 Task: Open Card Card0000000096 in Board Board0000000024 in Workspace WS0000000008 in Trello. Add Member Email0000000032 to Card Card0000000096 in Board Board0000000024 in Workspace WS0000000008 in Trello. Add Red Label titled Label0000000096 to Card Card0000000096 in Board Board0000000024 in Workspace WS0000000008 in Trello. Add Checklist CL0000000096 to Card Card0000000096 in Board Board0000000024 in Workspace WS0000000008 in Trello. Add Dates with Start Date as Nov 01 2023 and Due Date as Nov 30 2023 to Card Card0000000096 in Board Board0000000024 in Workspace WS0000000008 in Trello
Action: Mouse moved to (304, 456)
Screenshot: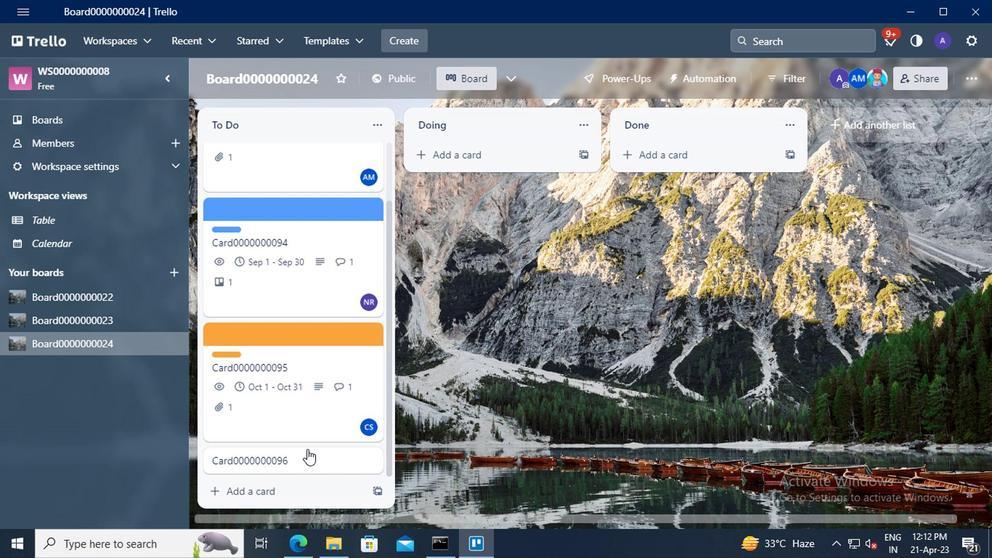 
Action: Mouse pressed left at (304, 456)
Screenshot: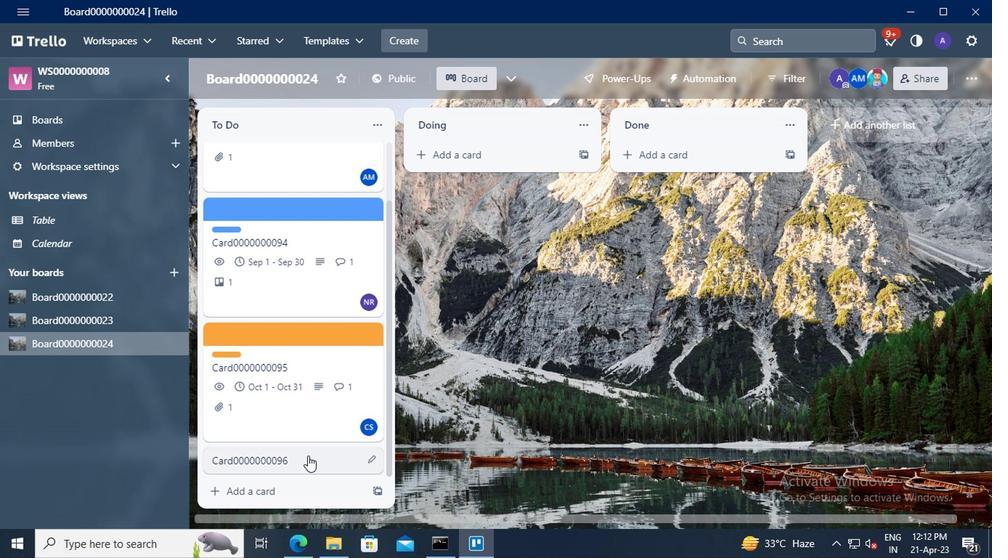 
Action: Mouse moved to (685, 187)
Screenshot: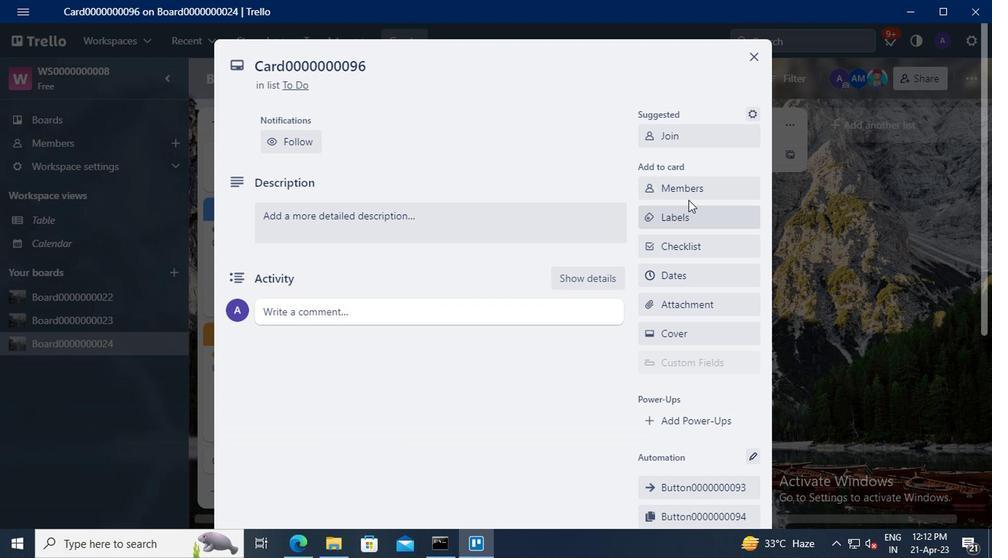 
Action: Mouse pressed left at (685, 187)
Screenshot: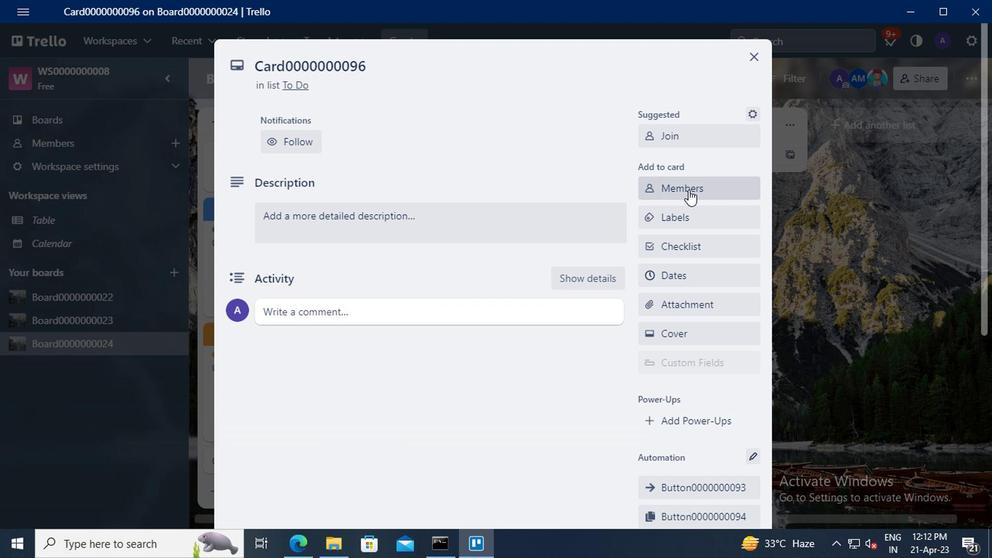 
Action: Mouse moved to (669, 250)
Screenshot: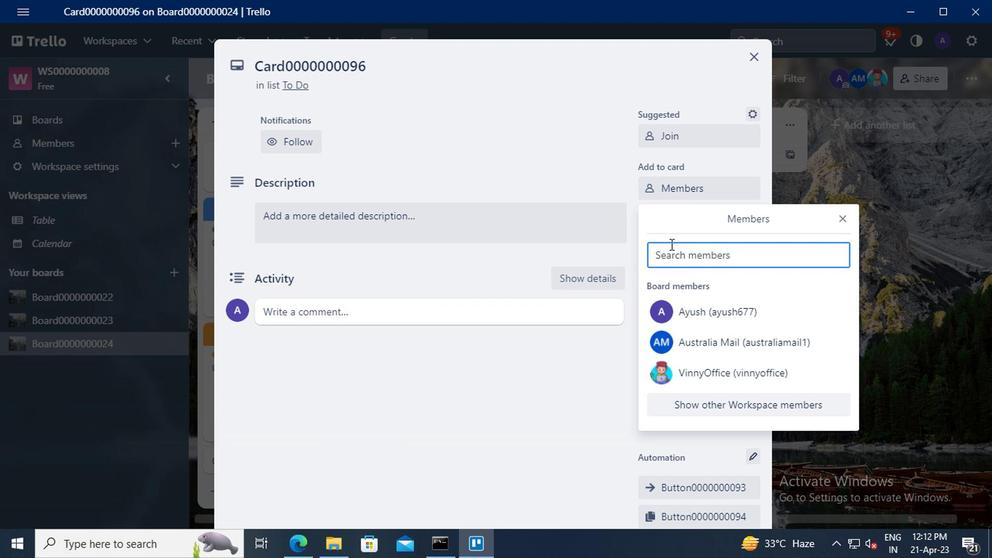 
Action: Mouse pressed left at (669, 250)
Screenshot: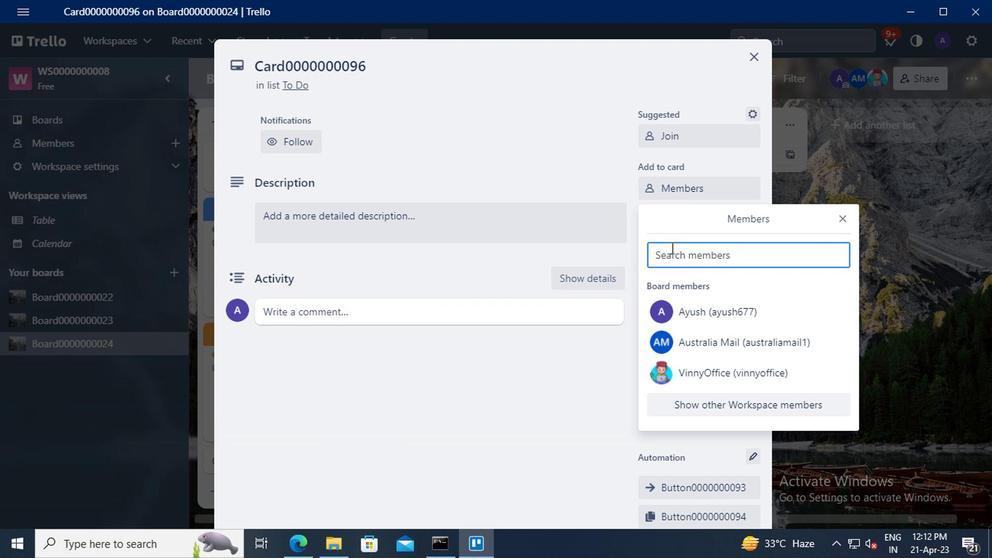 
Action: Mouse moved to (329, 140)
Screenshot: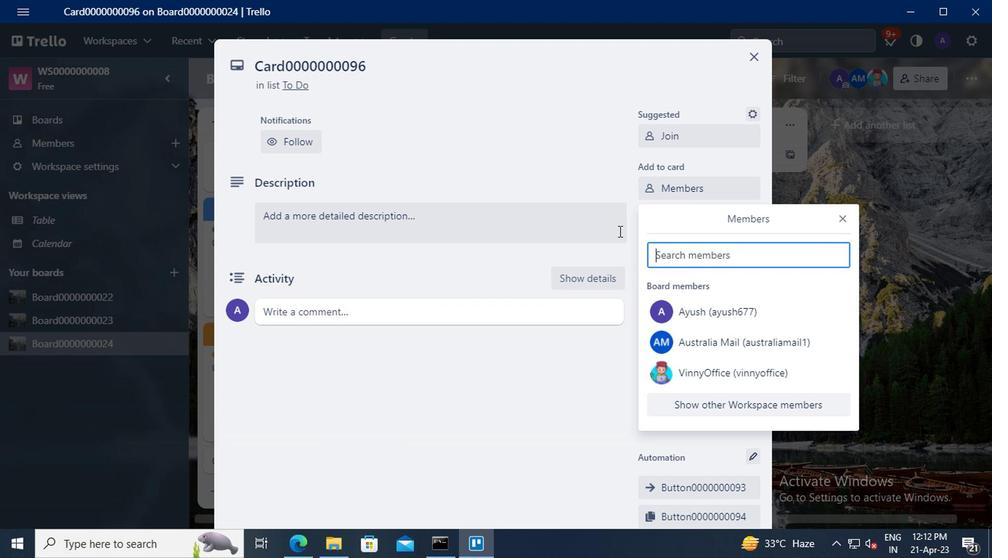 
Action: Key pressed vinny
Screenshot: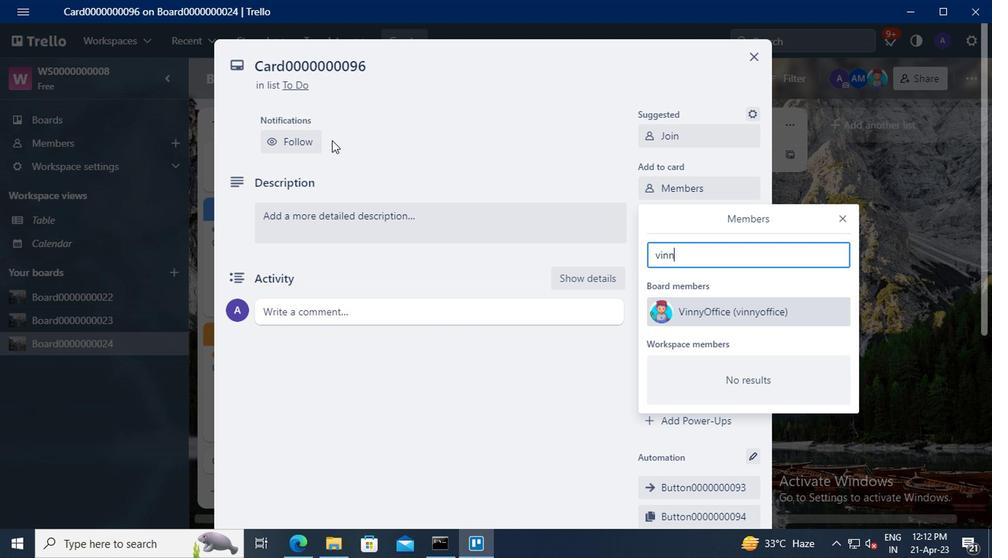 
Action: Mouse moved to (328, 140)
Screenshot: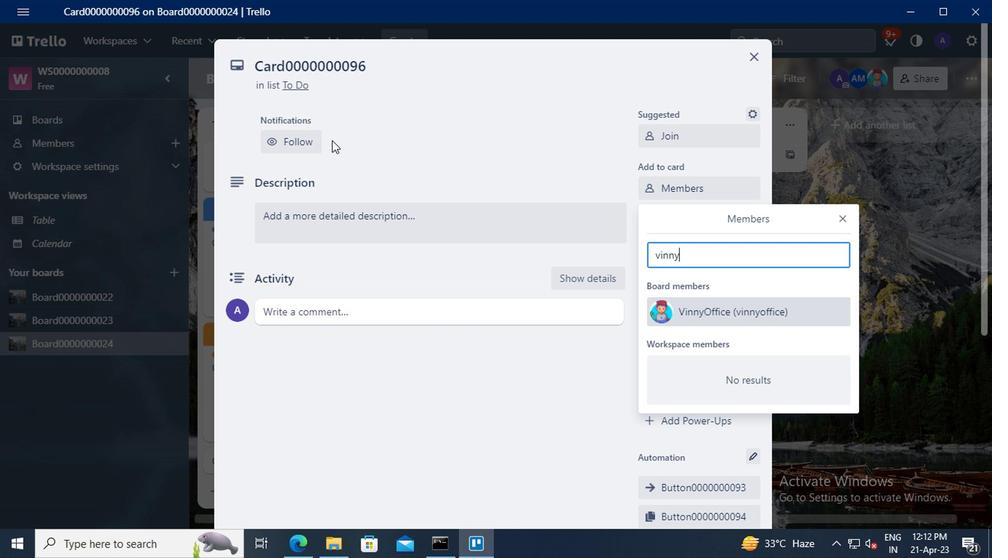 
Action: Key pressed office2<Key.shift>@GMAIL.COM
Screenshot: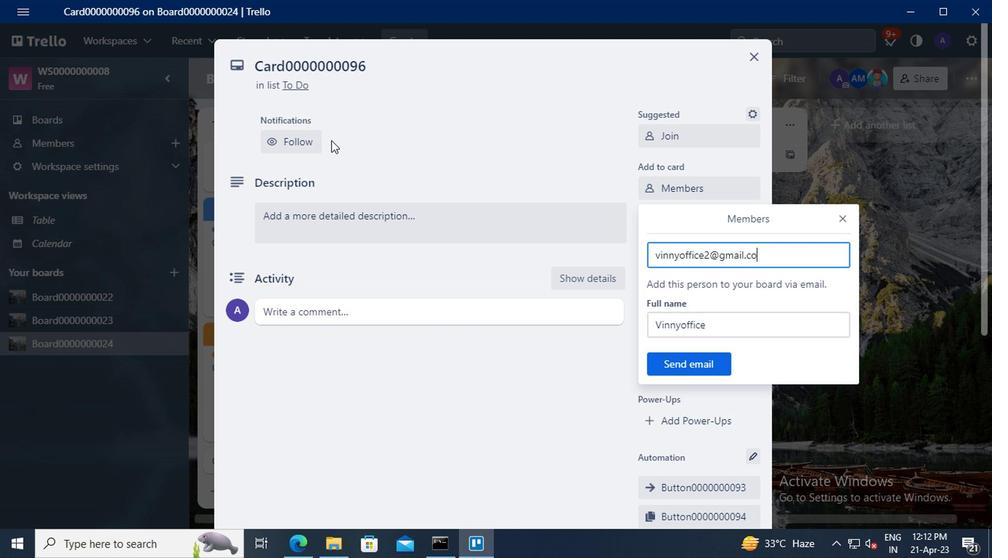 
Action: Mouse moved to (671, 368)
Screenshot: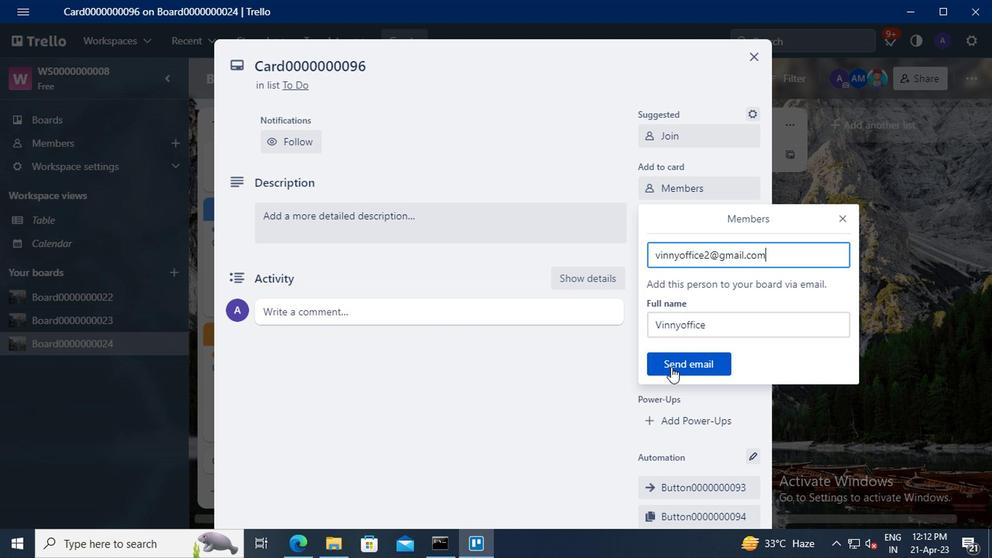 
Action: Mouse pressed left at (671, 368)
Screenshot: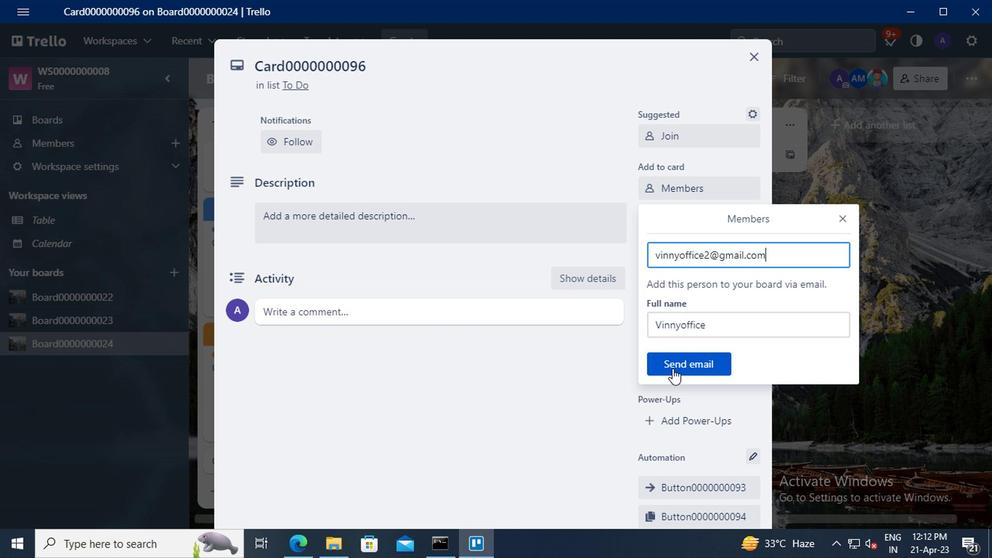 
Action: Mouse moved to (688, 218)
Screenshot: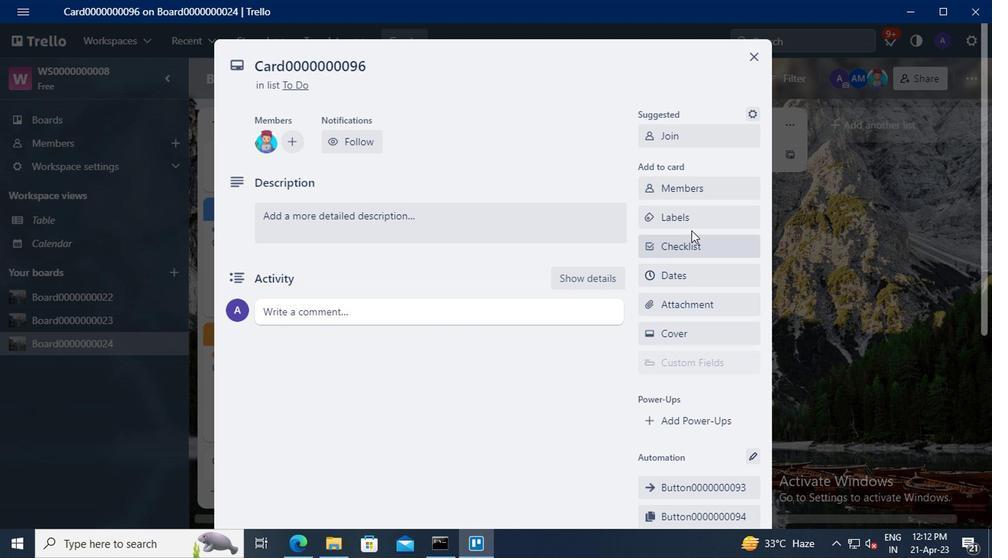 
Action: Mouse pressed left at (688, 218)
Screenshot: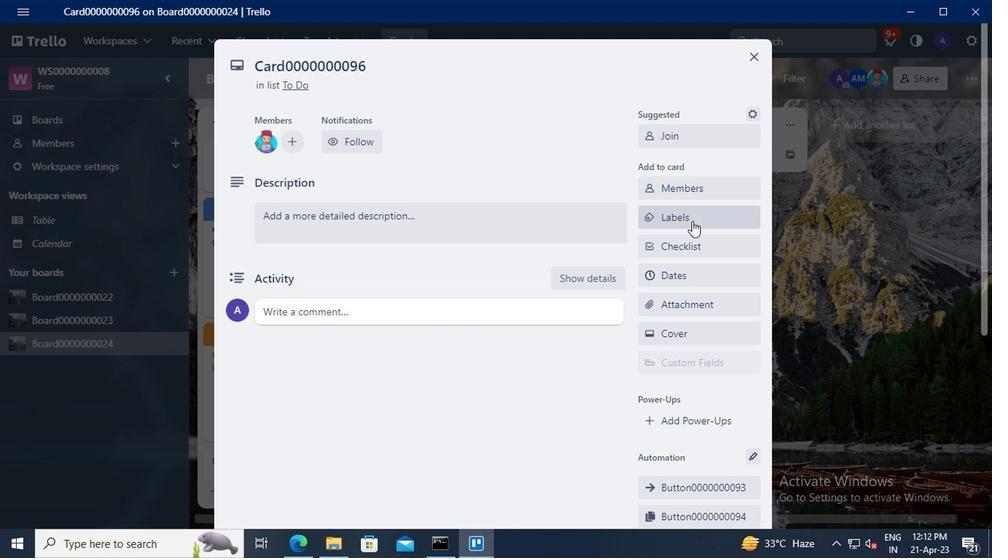 
Action: Mouse moved to (722, 409)
Screenshot: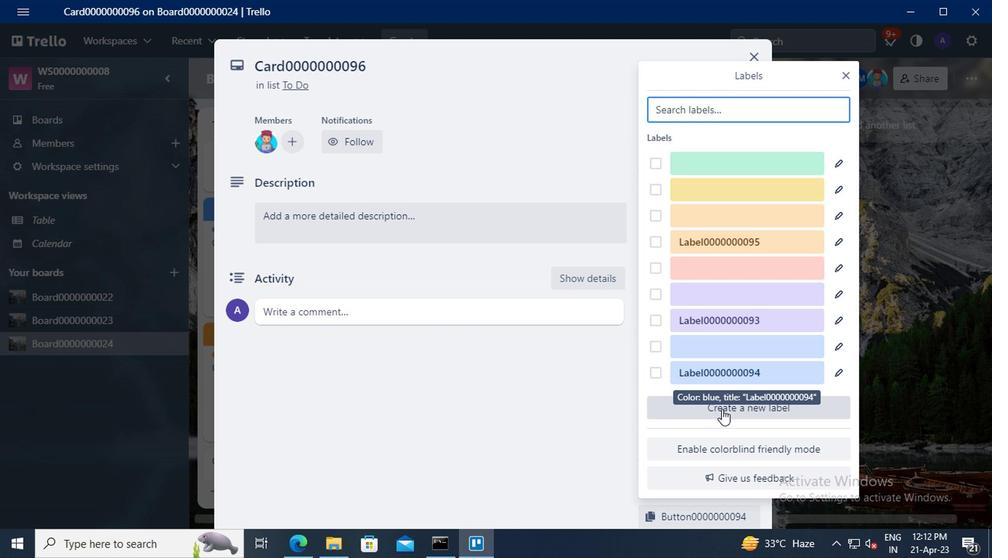 
Action: Mouse pressed left at (722, 409)
Screenshot: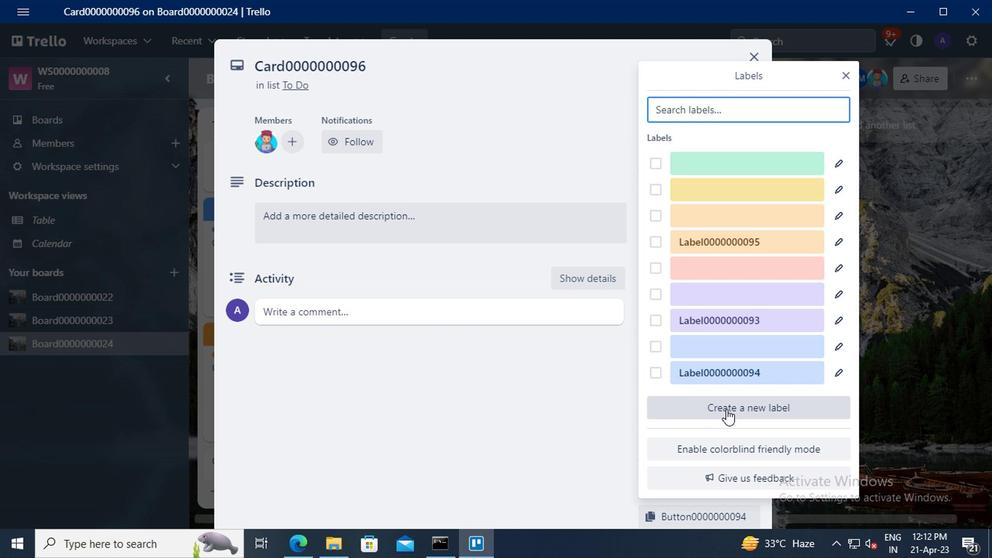 
Action: Mouse moved to (676, 209)
Screenshot: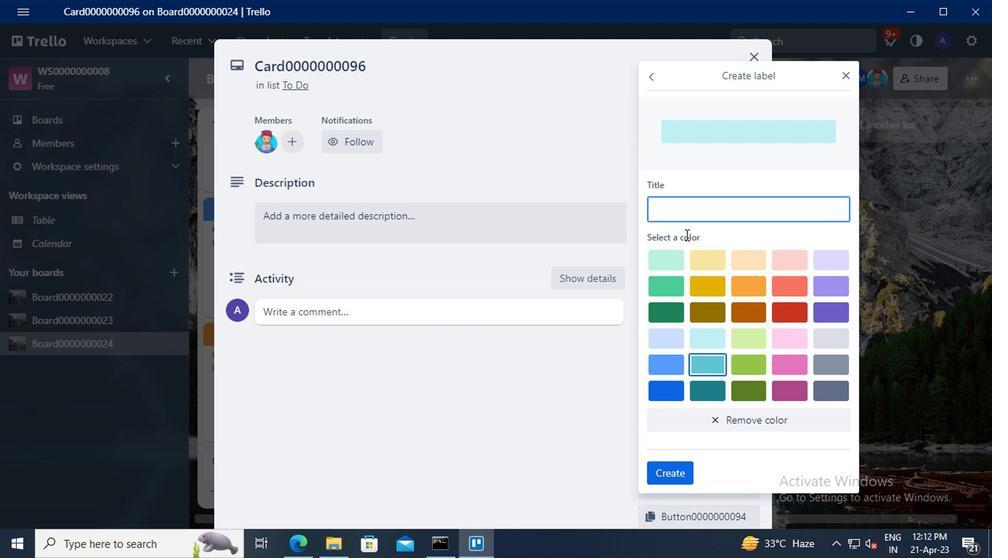 
Action: Mouse pressed left at (676, 209)
Screenshot: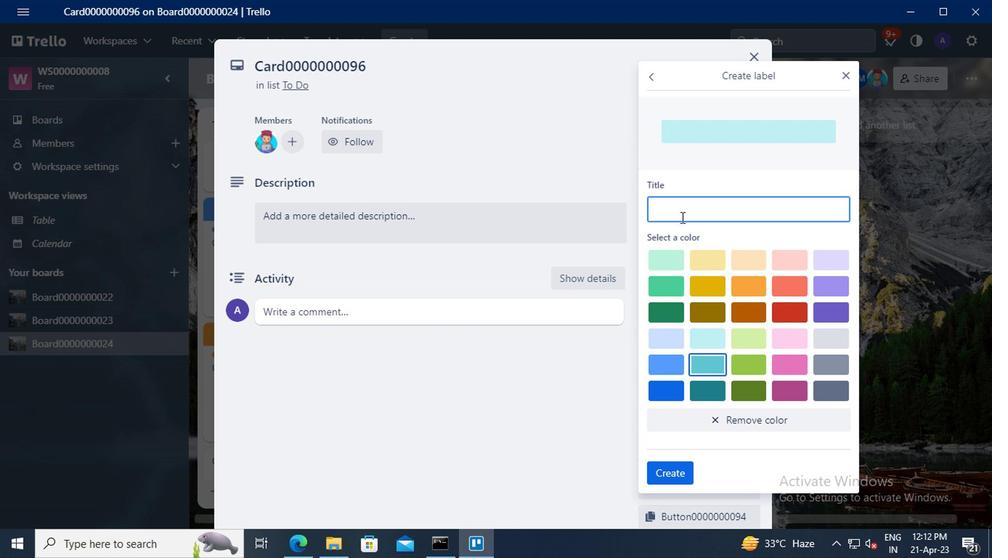 
Action: Mouse moved to (623, 188)
Screenshot: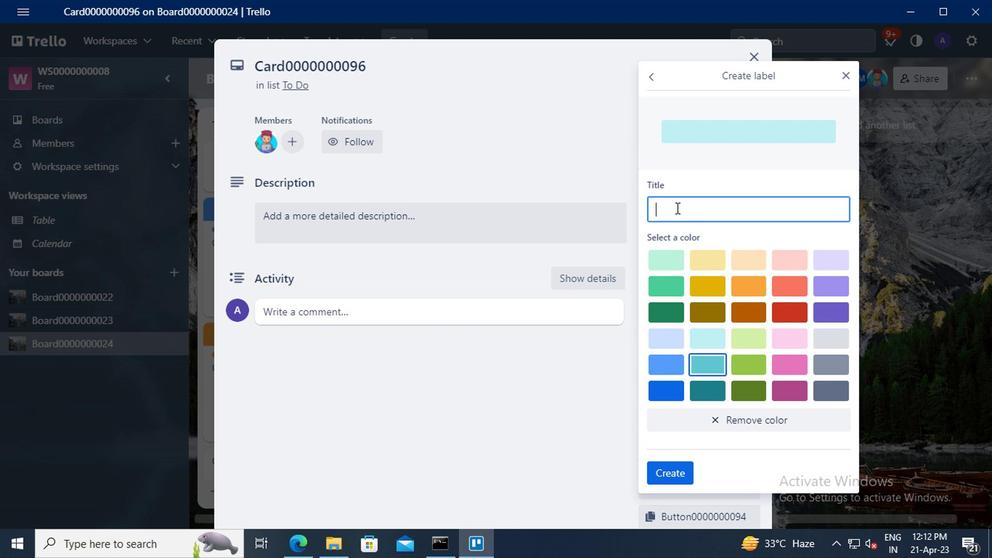 
Action: Key pressed <Key.shift>LABEL0000000096
Screenshot: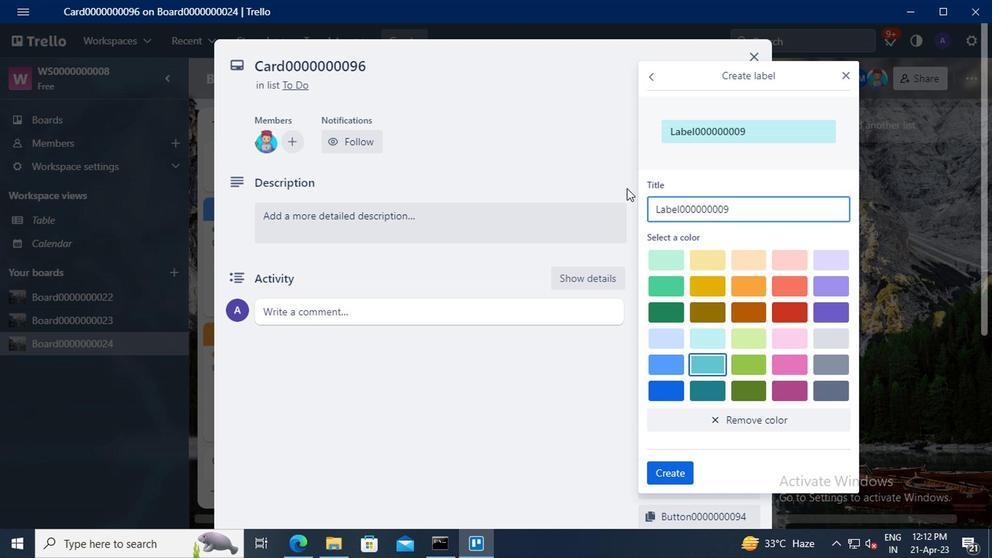 
Action: Mouse moved to (783, 282)
Screenshot: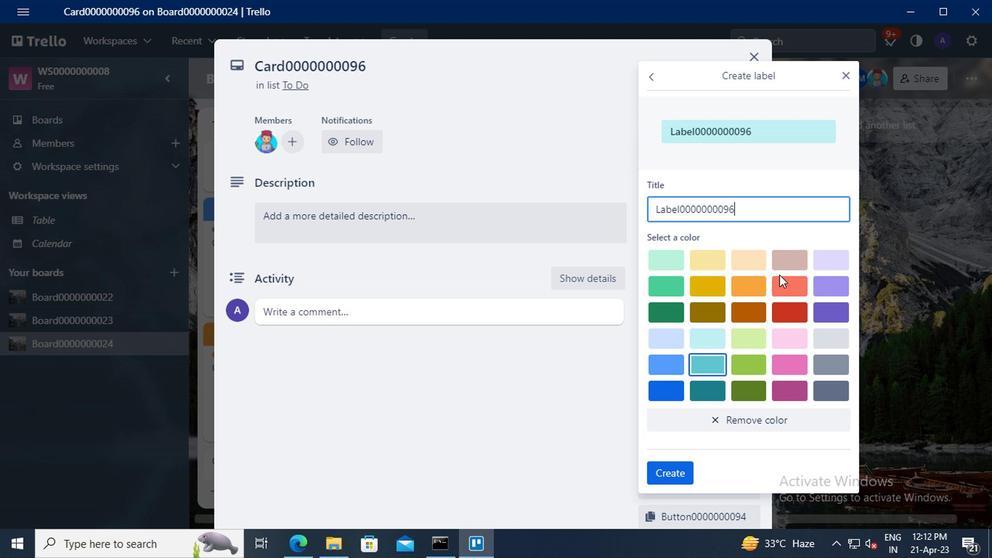
Action: Mouse pressed left at (783, 282)
Screenshot: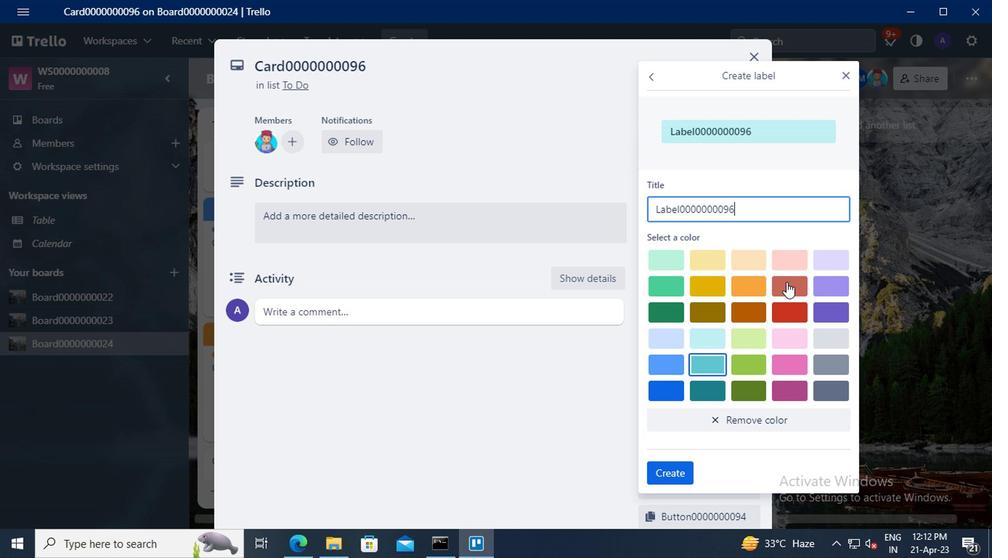 
Action: Mouse moved to (681, 468)
Screenshot: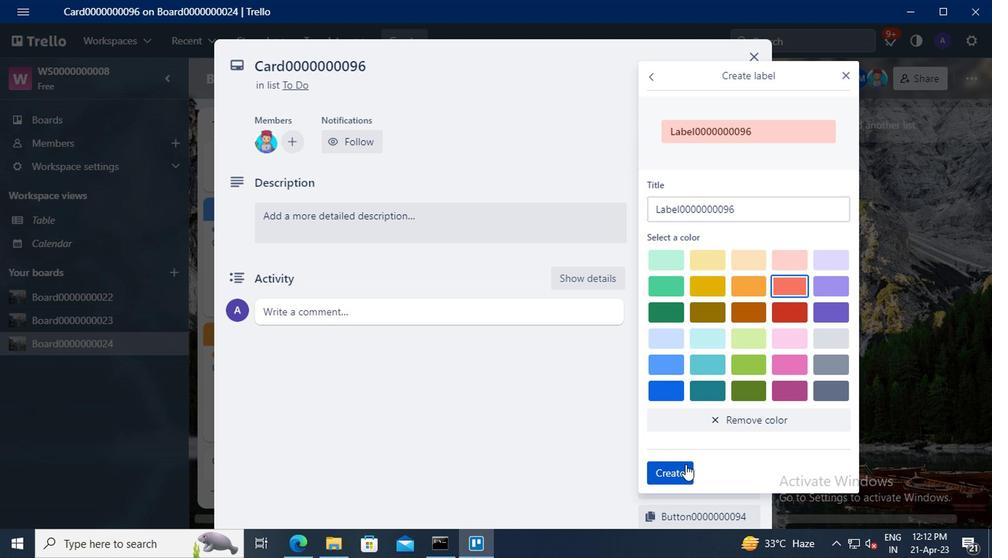 
Action: Mouse pressed left at (681, 468)
Screenshot: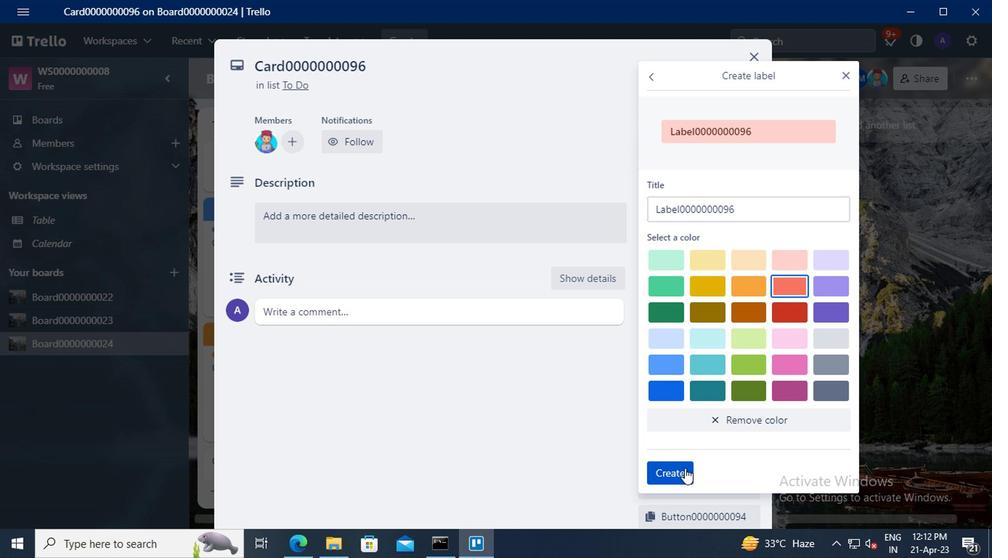 
Action: Mouse moved to (841, 74)
Screenshot: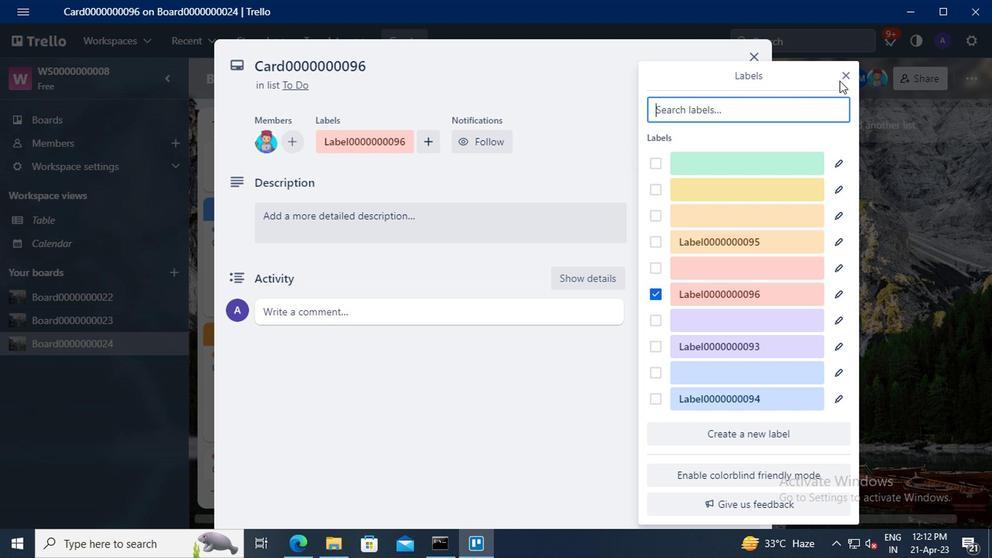 
Action: Mouse pressed left at (841, 74)
Screenshot: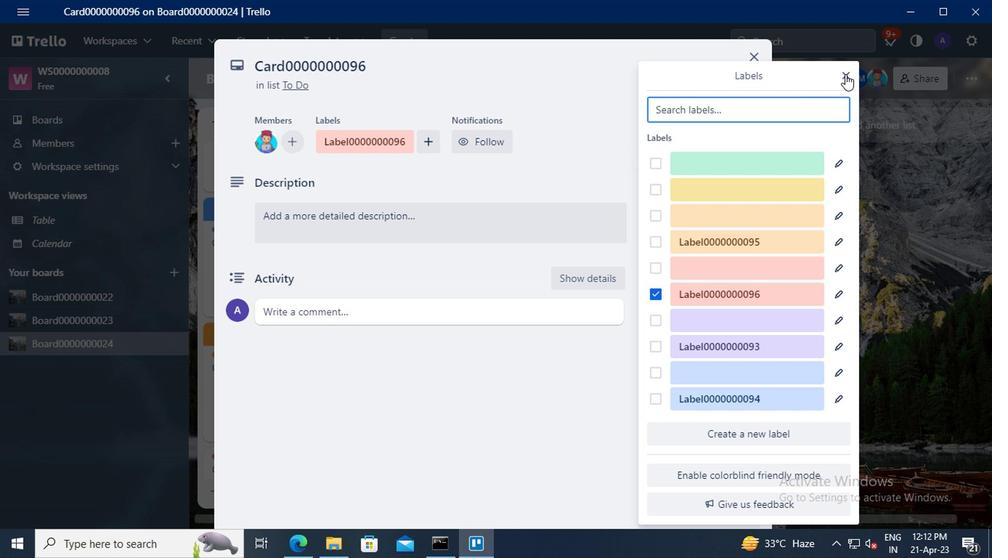 
Action: Mouse moved to (667, 245)
Screenshot: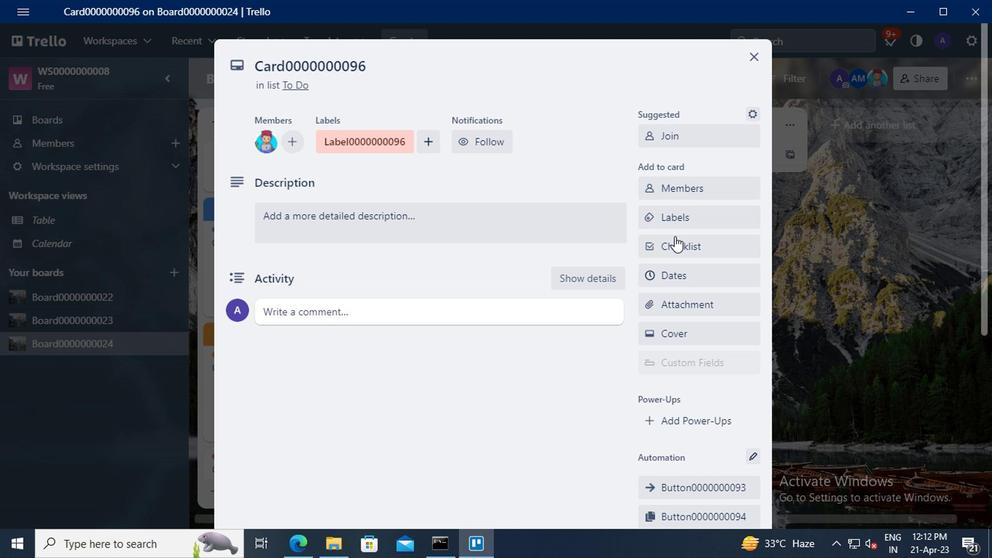 
Action: Mouse pressed left at (667, 245)
Screenshot: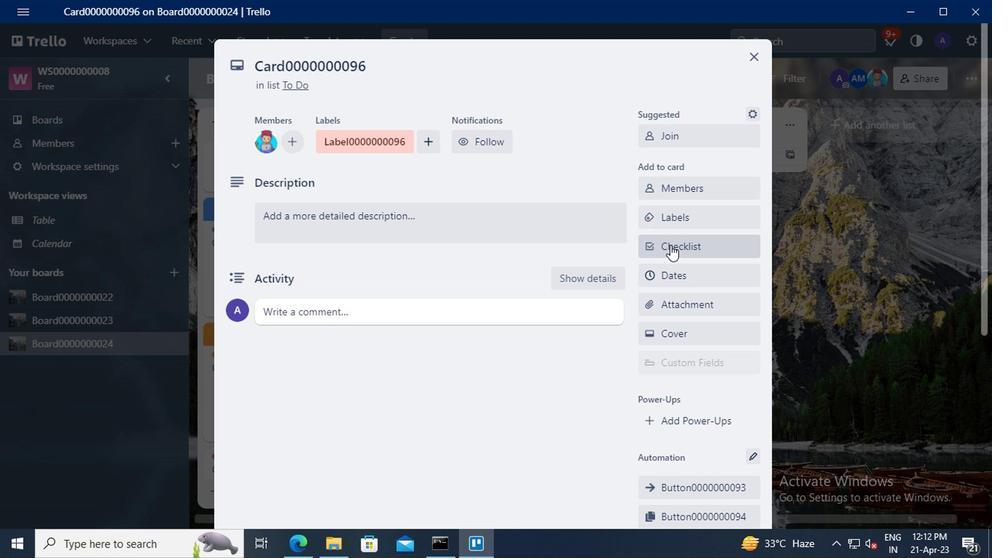 
Action: Key pressed <Key.delete><Key.shift>CL0000000096
Screenshot: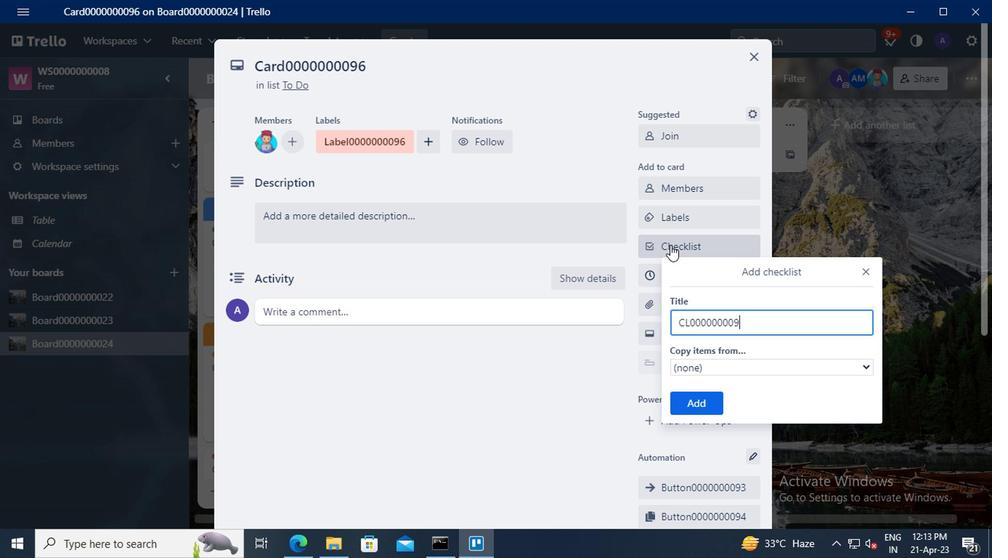 
Action: Mouse moved to (703, 399)
Screenshot: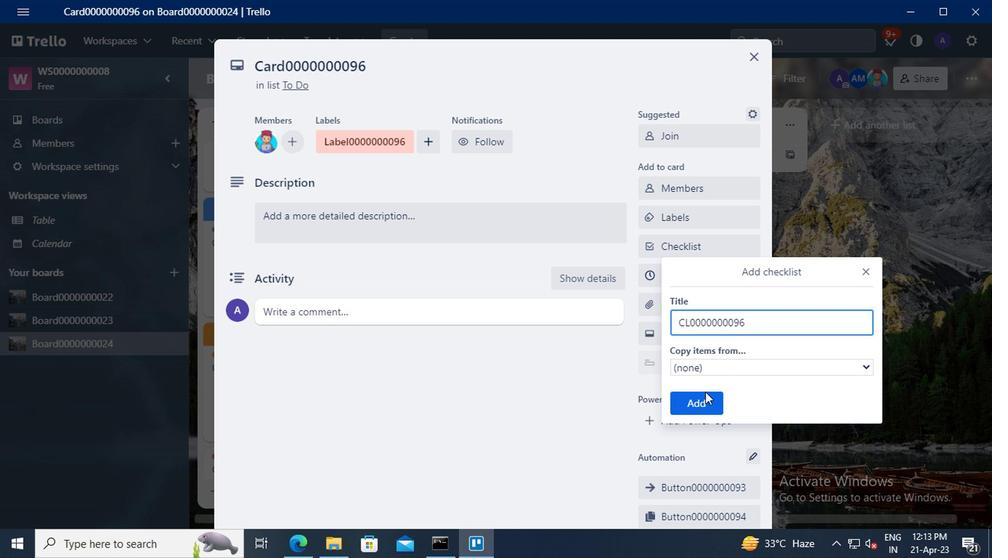 
Action: Mouse pressed left at (703, 399)
Screenshot: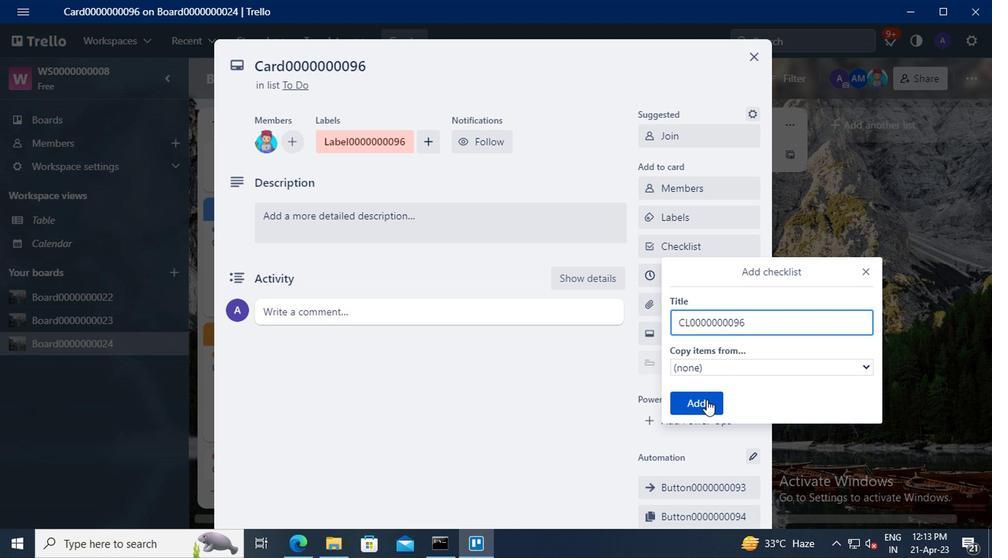 
Action: Mouse moved to (681, 277)
Screenshot: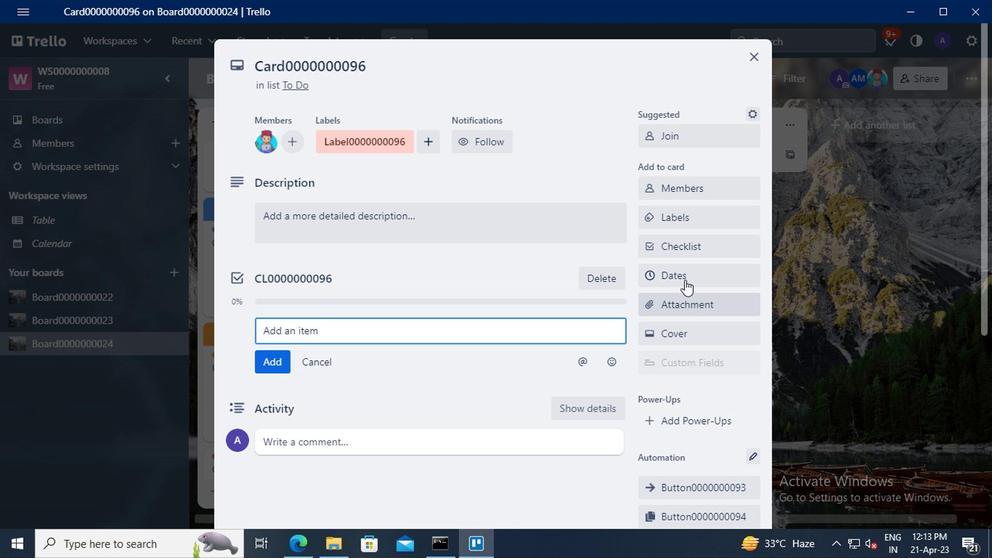 
Action: Mouse pressed left at (681, 277)
Screenshot: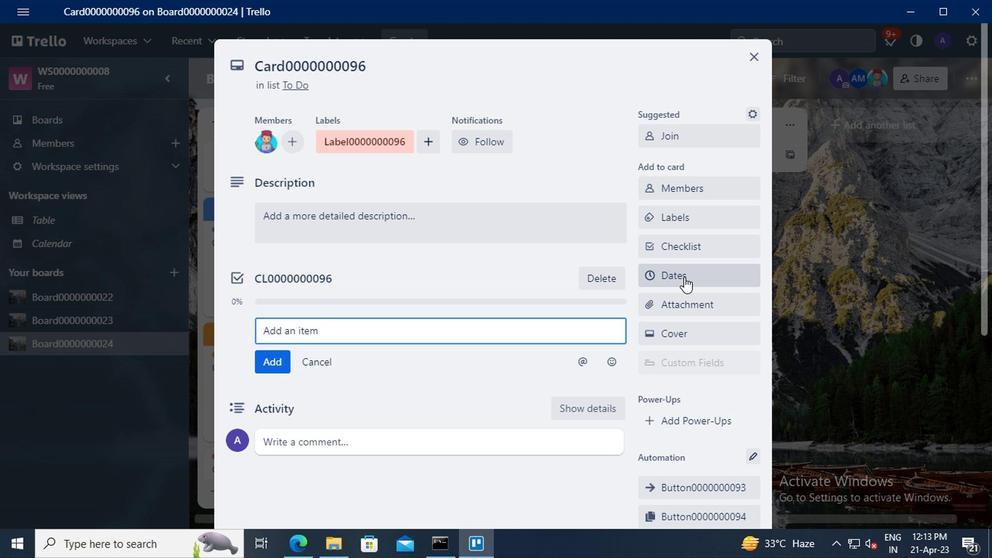
Action: Mouse moved to (651, 337)
Screenshot: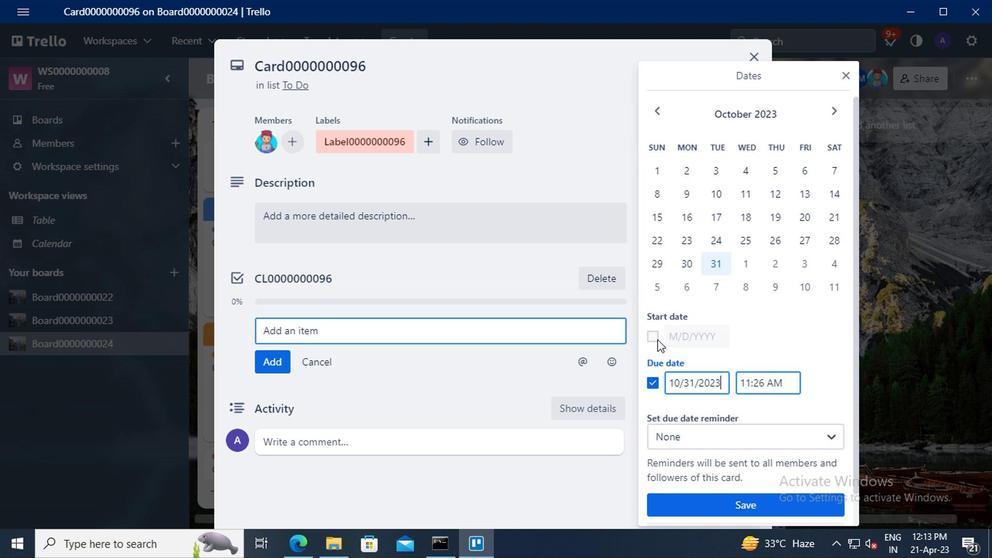 
Action: Mouse pressed left at (651, 337)
Screenshot: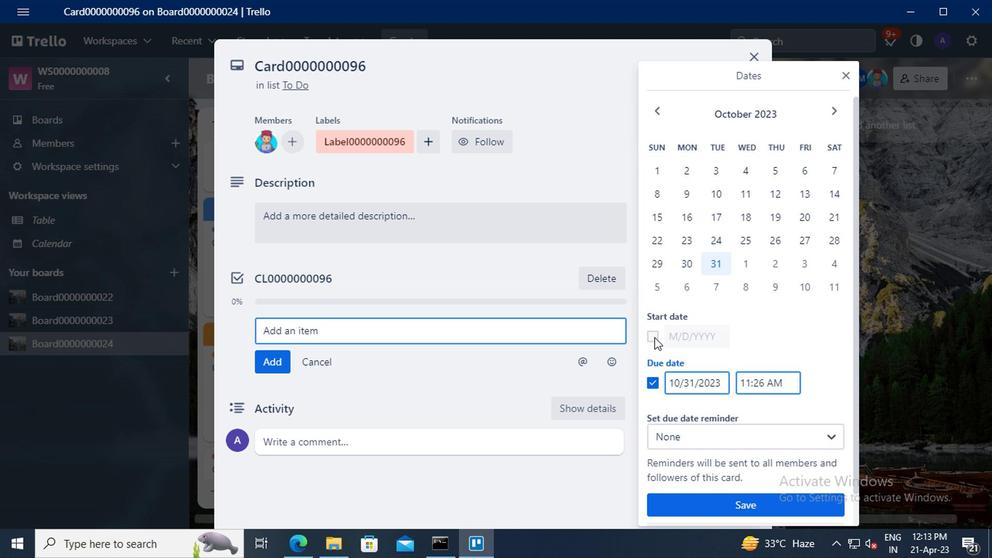 
Action: Mouse moved to (690, 331)
Screenshot: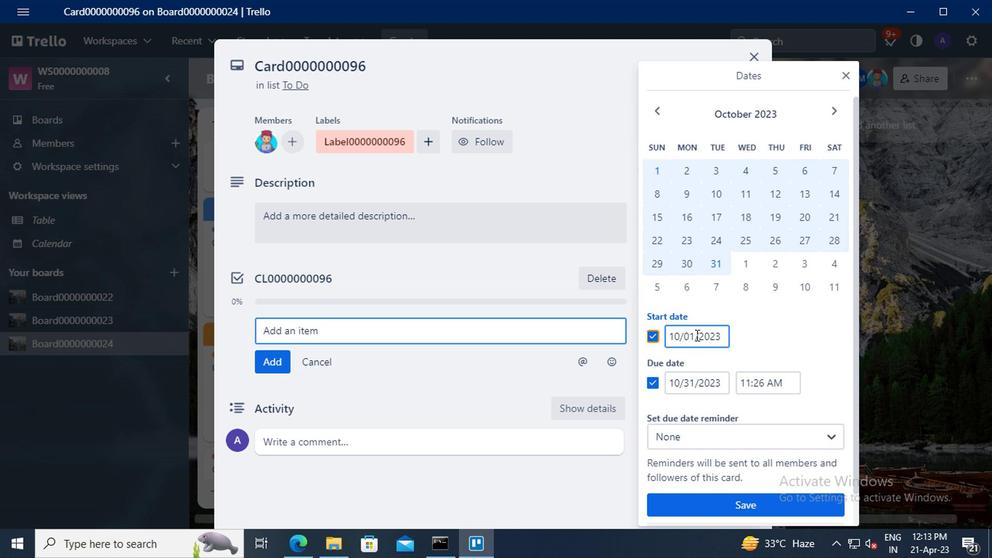 
Action: Mouse pressed left at (690, 331)
Screenshot: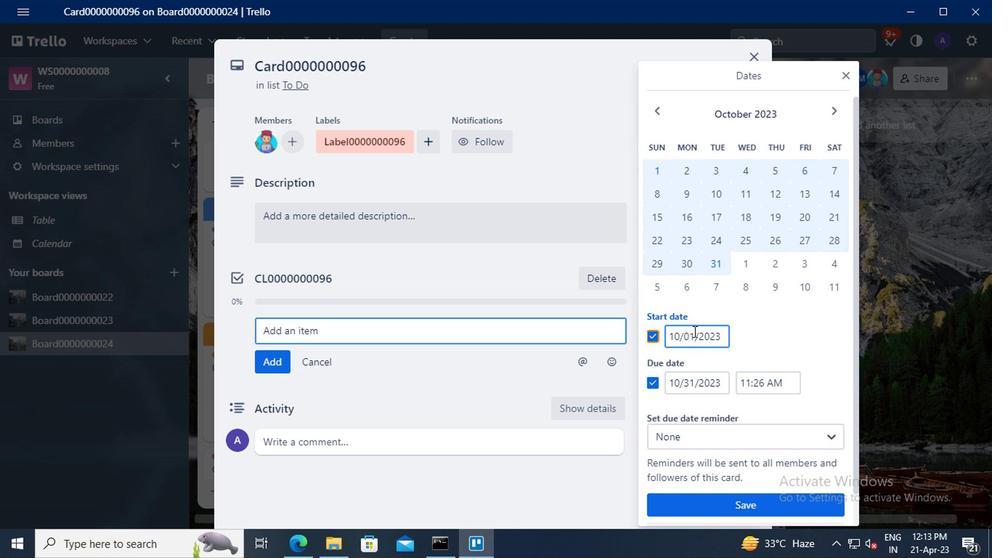 
Action: Mouse moved to (620, 310)
Screenshot: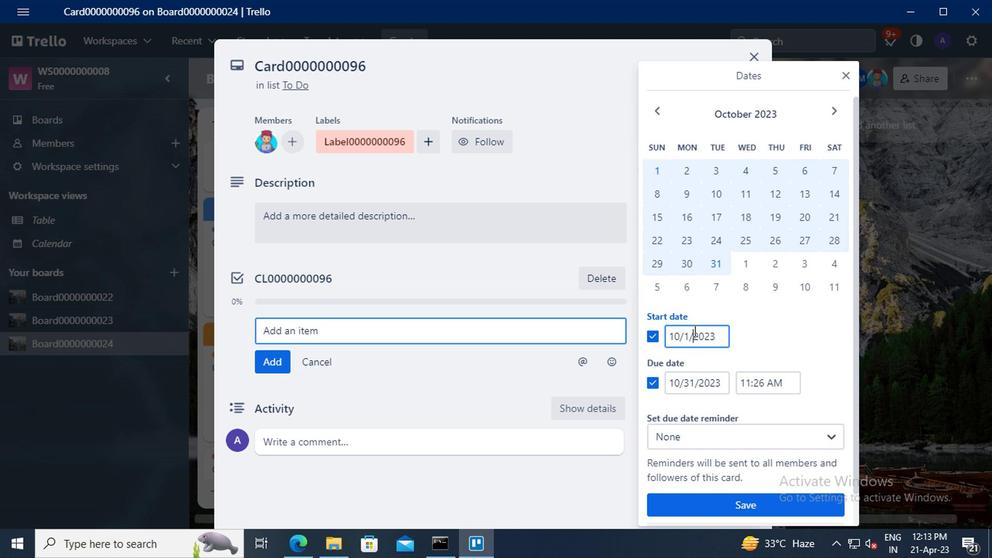 
Action: Key pressed <Key.left><Key.backspace>1<Key.left><Key.left><Key.backspace><Key.backspace>11
Screenshot: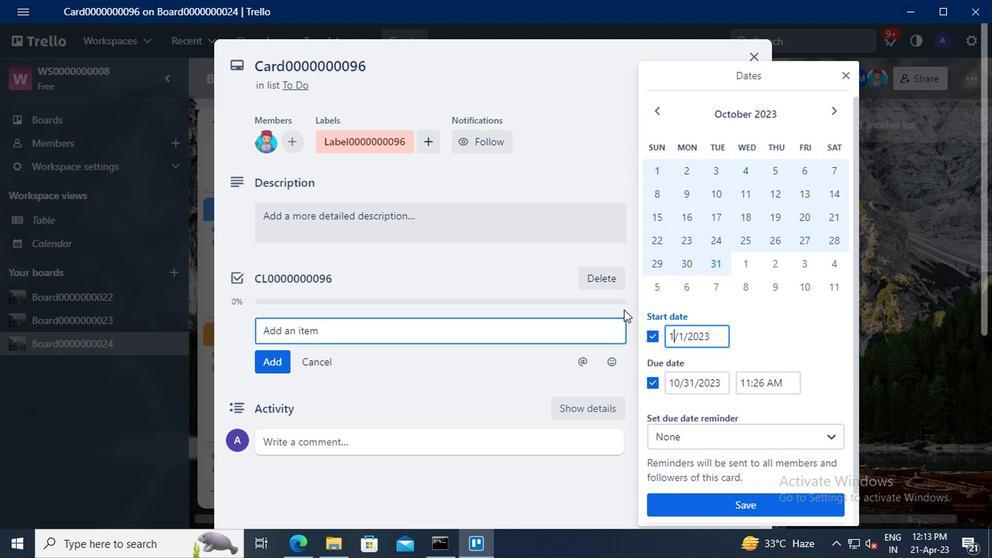 
Action: Mouse moved to (691, 377)
Screenshot: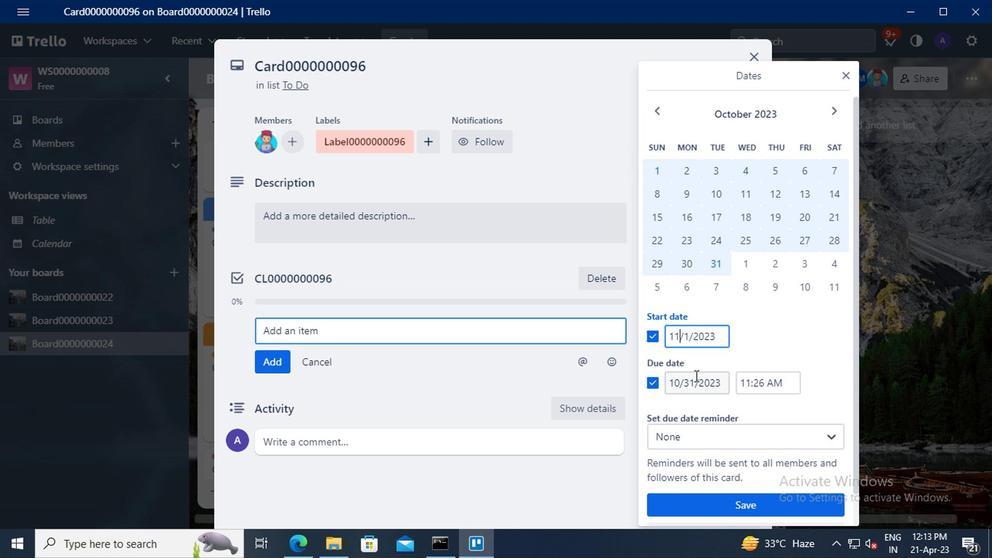 
Action: Mouse pressed left at (691, 377)
Screenshot: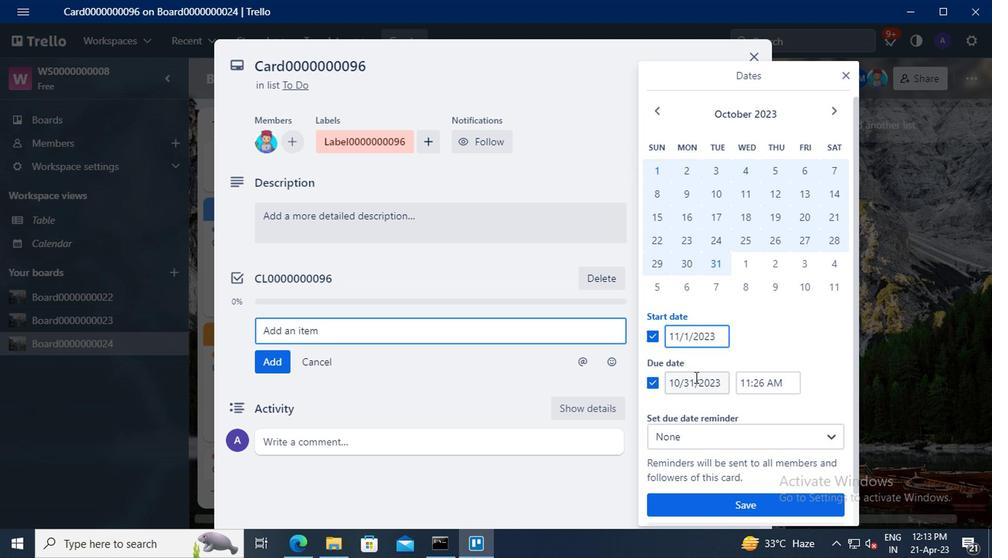 
Action: Key pressed <Key.backspace><Key.backspace>30
Screenshot: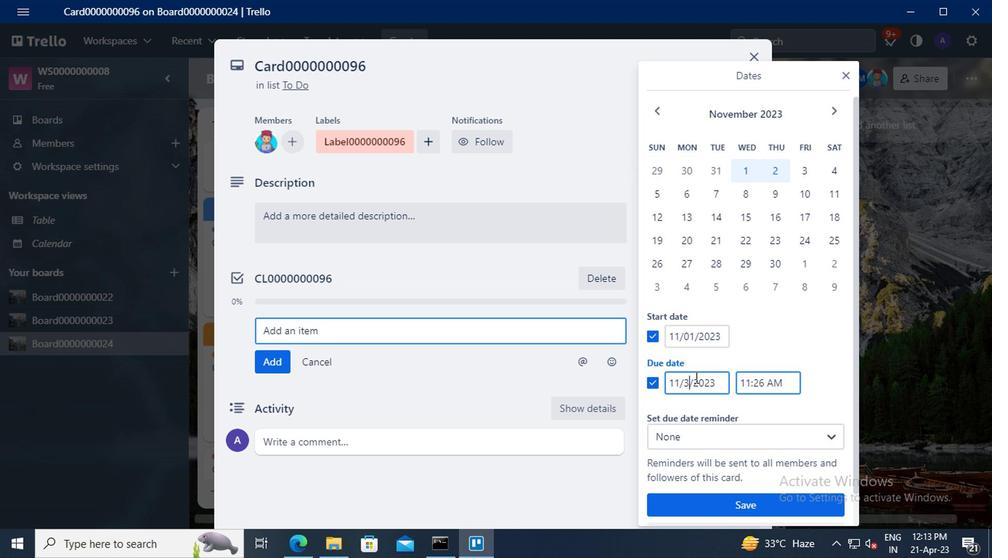 
Action: Mouse moved to (724, 502)
Screenshot: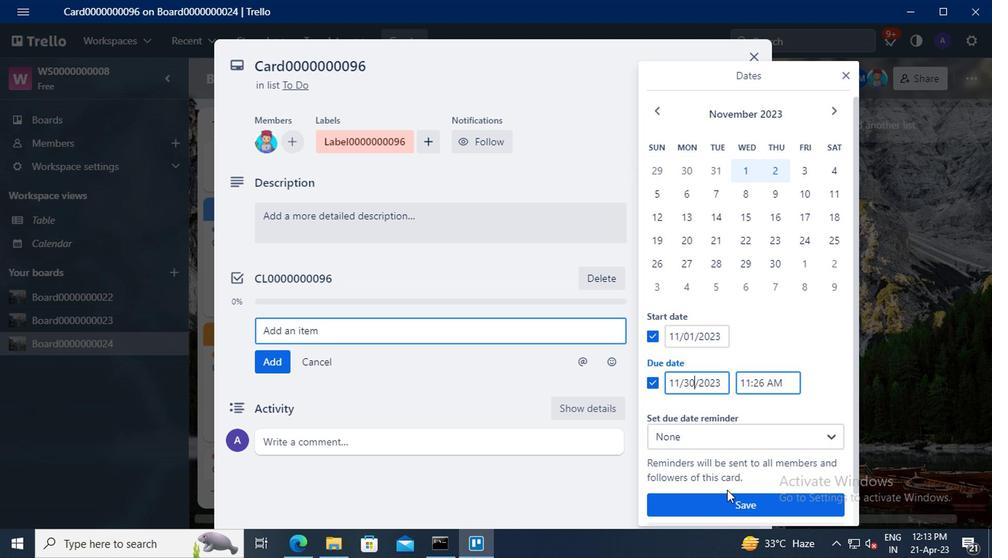 
Action: Mouse pressed left at (724, 502)
Screenshot: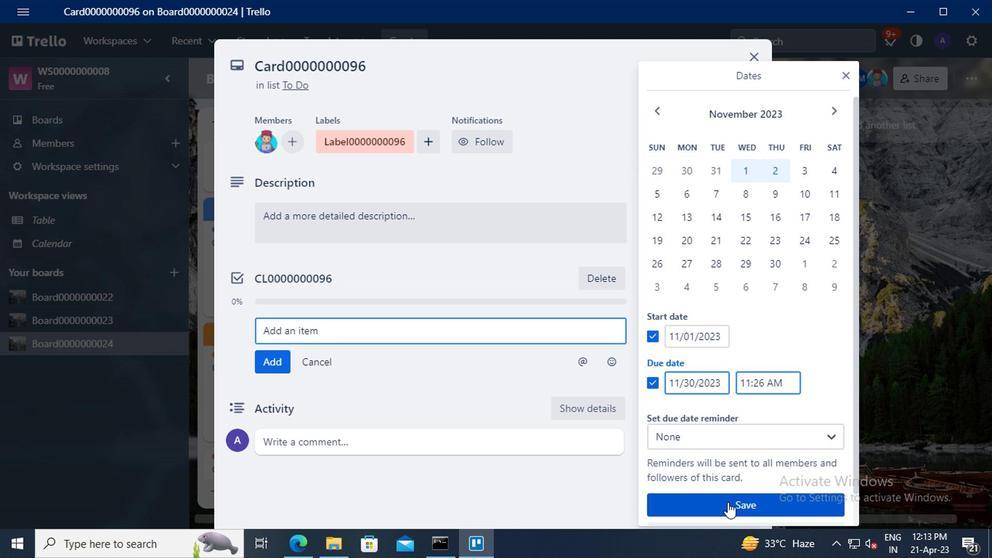 
Action: Mouse moved to (725, 502)
Screenshot: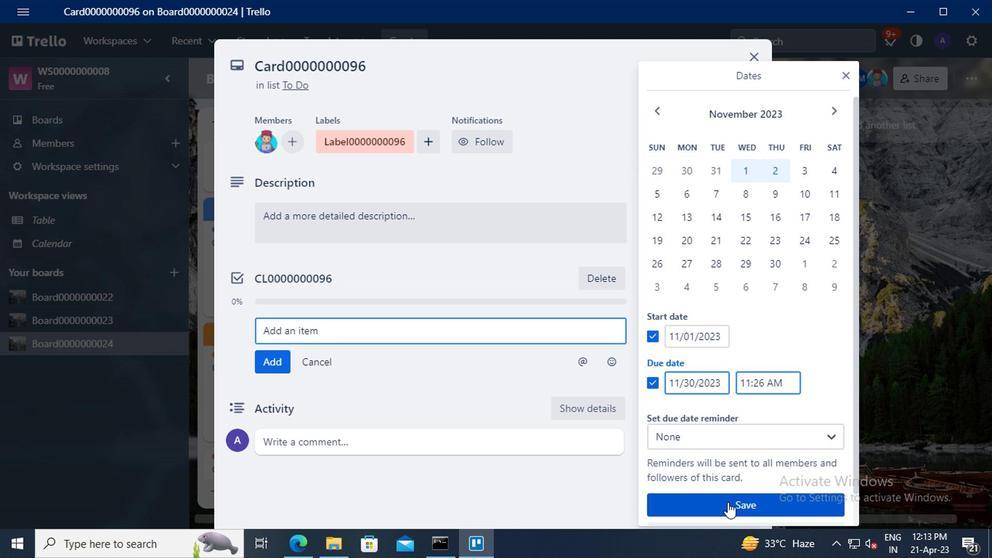 
